 Task:  Click on Golf Select Pick Sheet First name Victoria Last name Martin and  Email softage.10@softage.net Group 1 Patrick Cantlay Group 2 Justin Thomas Bonus Golfer Patrick Cantlay Group 3 Jason Day Group 4 Corey Conners #1 Golfer For The Week Jordan Spieth Tie-Breaker Score 1 Submit pick sheet
Action: Mouse moved to (359, 220)
Screenshot: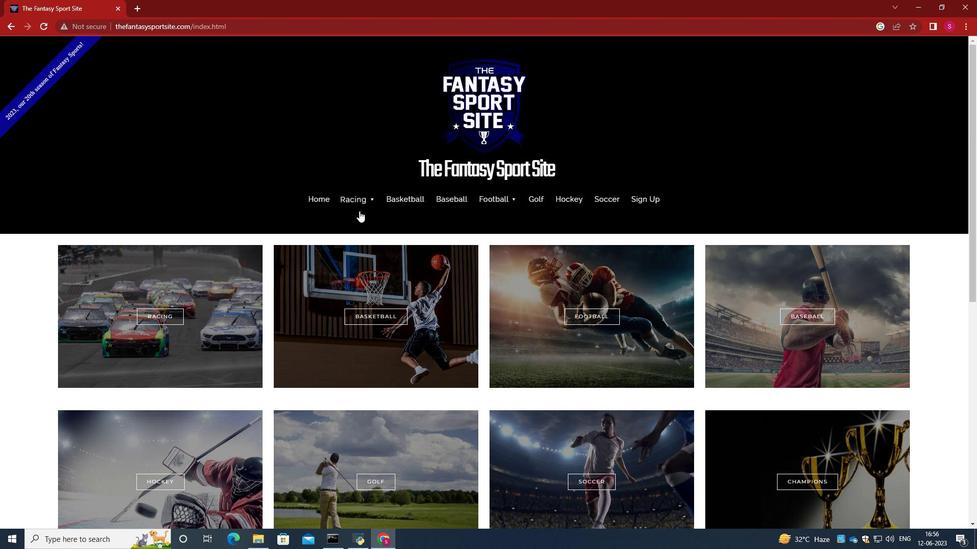 
Action: Mouse scrolled (359, 220) with delta (0, 0)
Screenshot: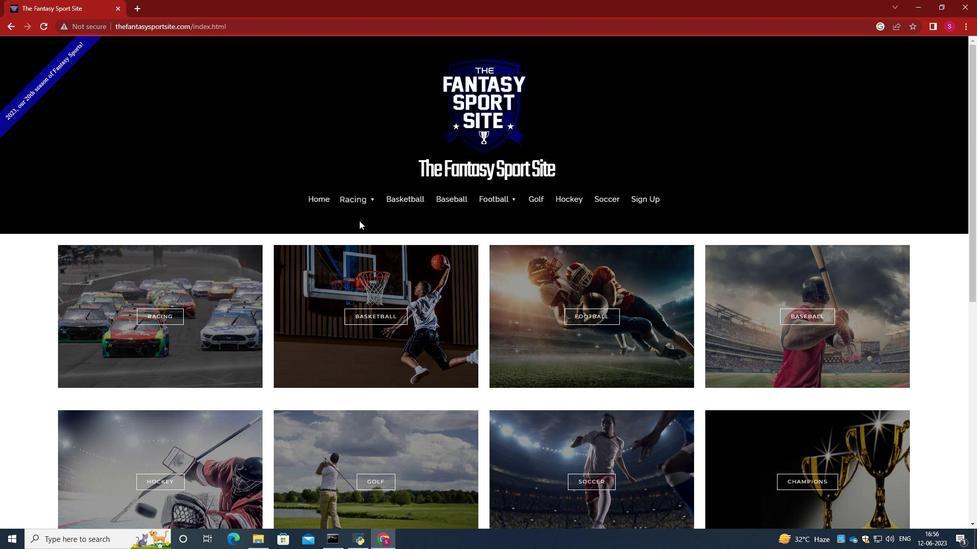 
Action: Mouse scrolled (359, 220) with delta (0, 0)
Screenshot: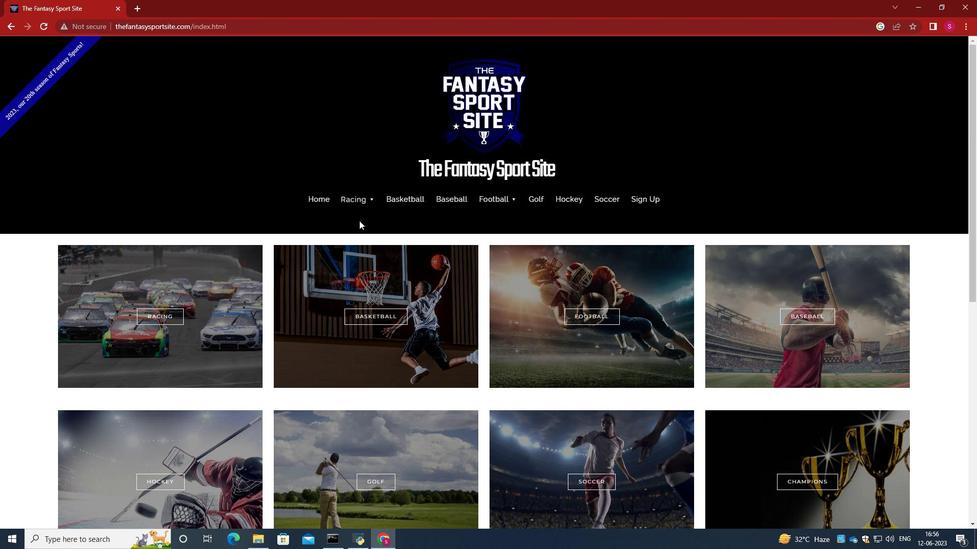
Action: Mouse moved to (384, 371)
Screenshot: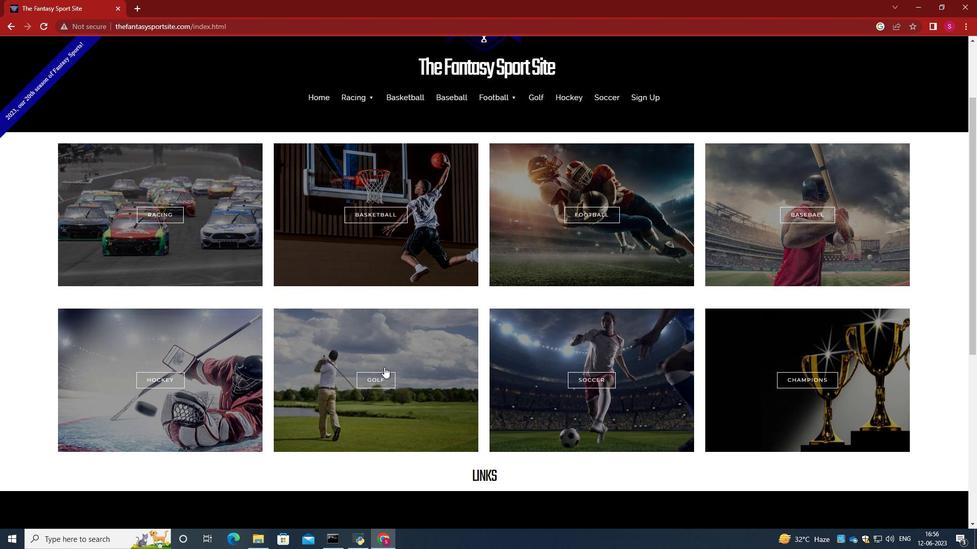 
Action: Mouse pressed left at (384, 371)
Screenshot: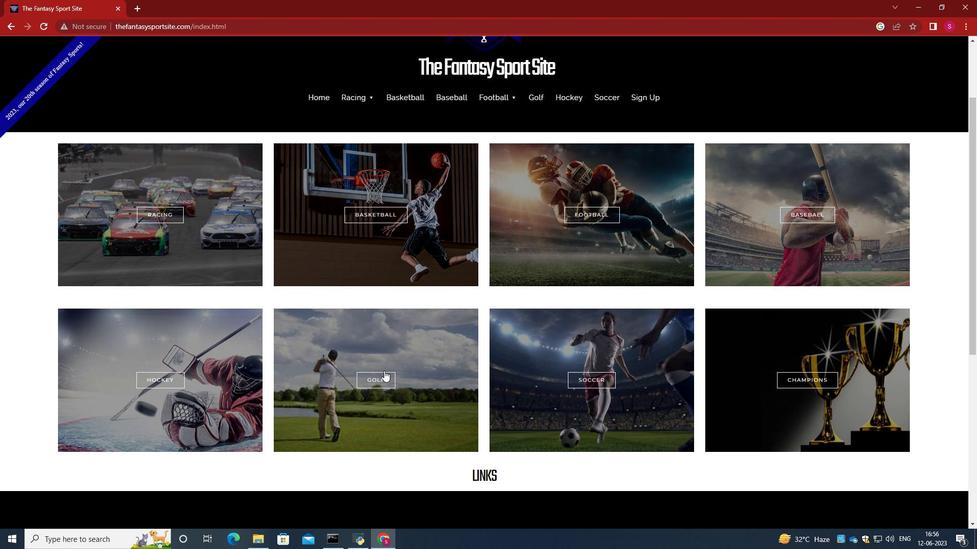 
Action: Mouse moved to (472, 231)
Screenshot: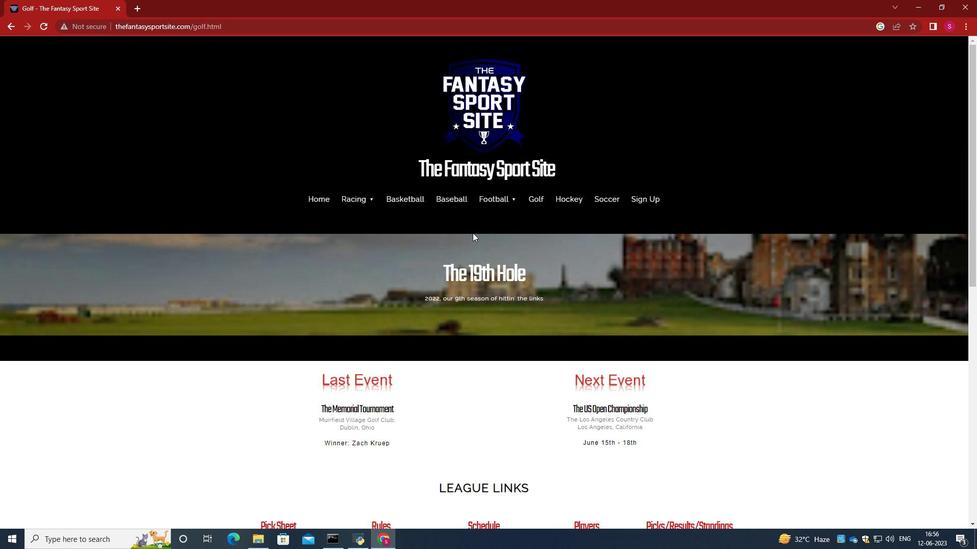 
Action: Mouse scrolled (472, 231) with delta (0, 0)
Screenshot: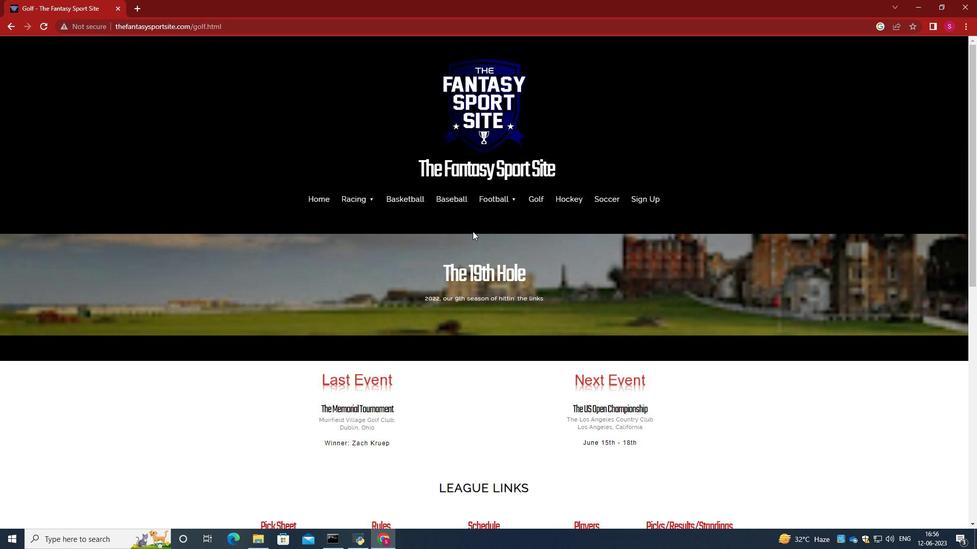 
Action: Mouse scrolled (472, 231) with delta (0, 0)
Screenshot: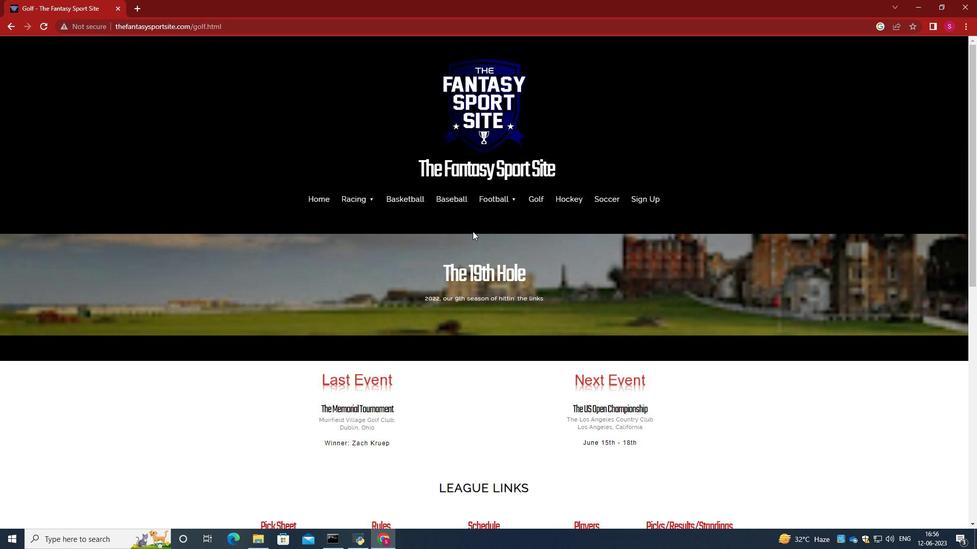 
Action: Mouse scrolled (472, 231) with delta (0, 0)
Screenshot: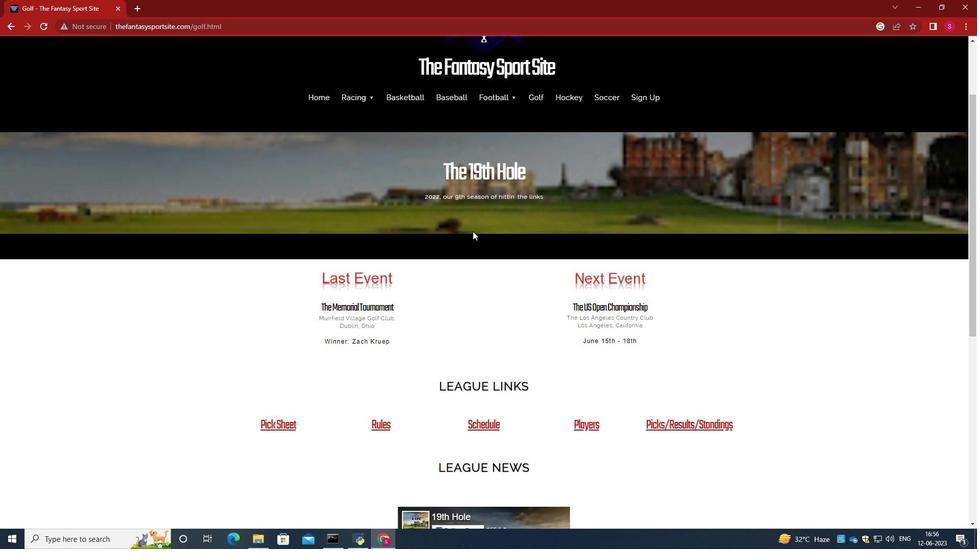 
Action: Mouse moved to (473, 231)
Screenshot: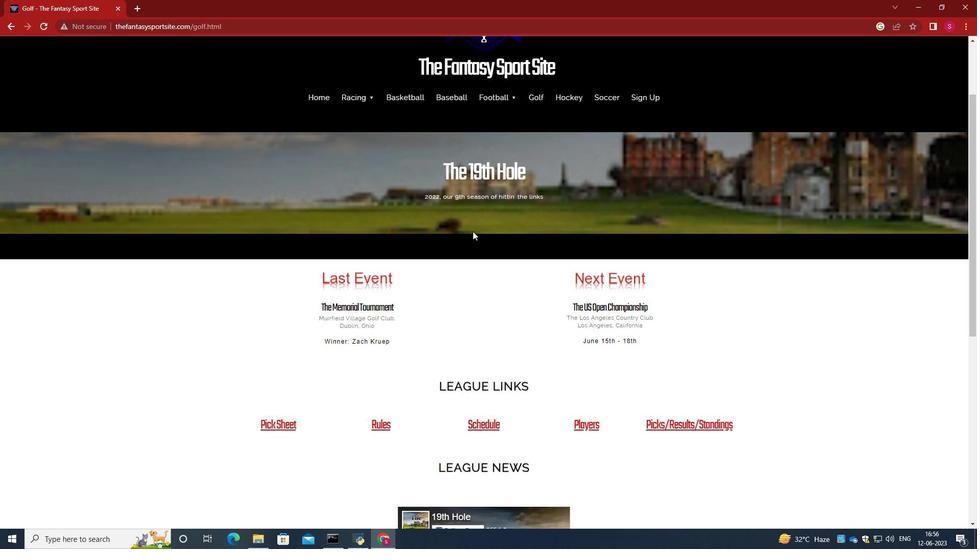
Action: Mouse scrolled (473, 230) with delta (0, 0)
Screenshot: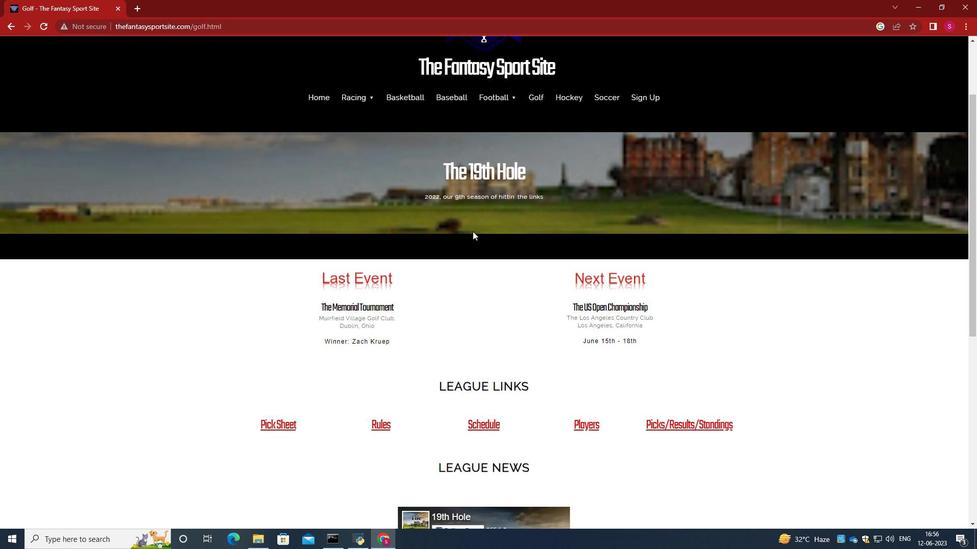 
Action: Mouse moved to (287, 327)
Screenshot: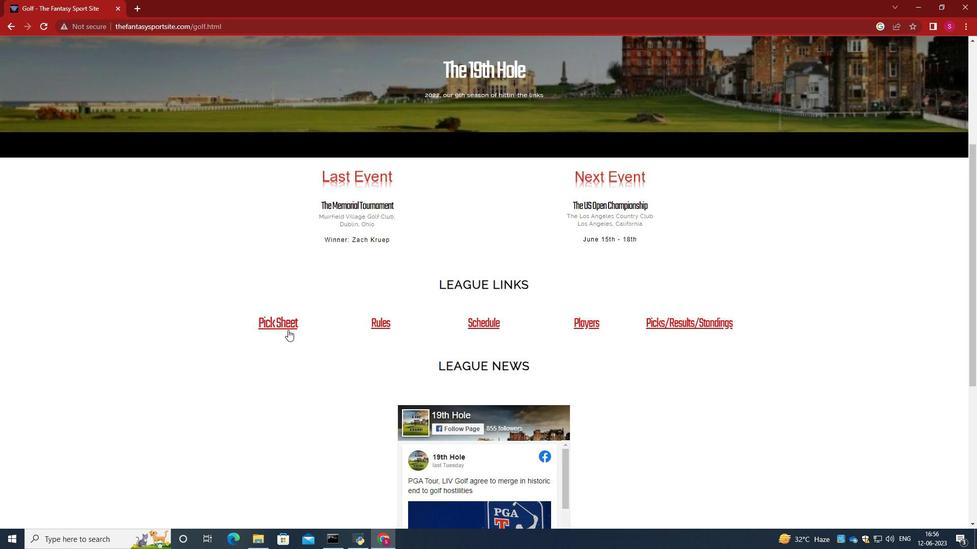 
Action: Mouse pressed left at (287, 327)
Screenshot: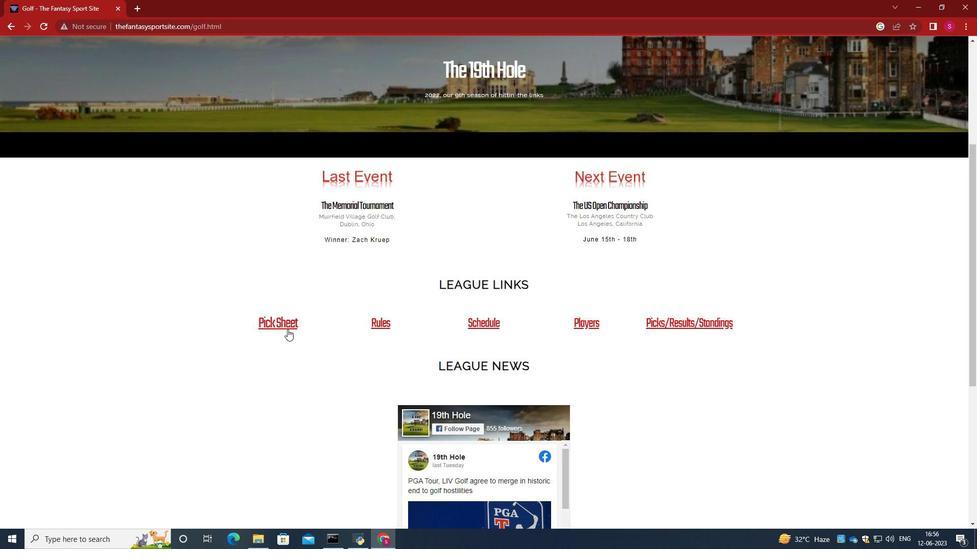 
Action: Mouse moved to (450, 224)
Screenshot: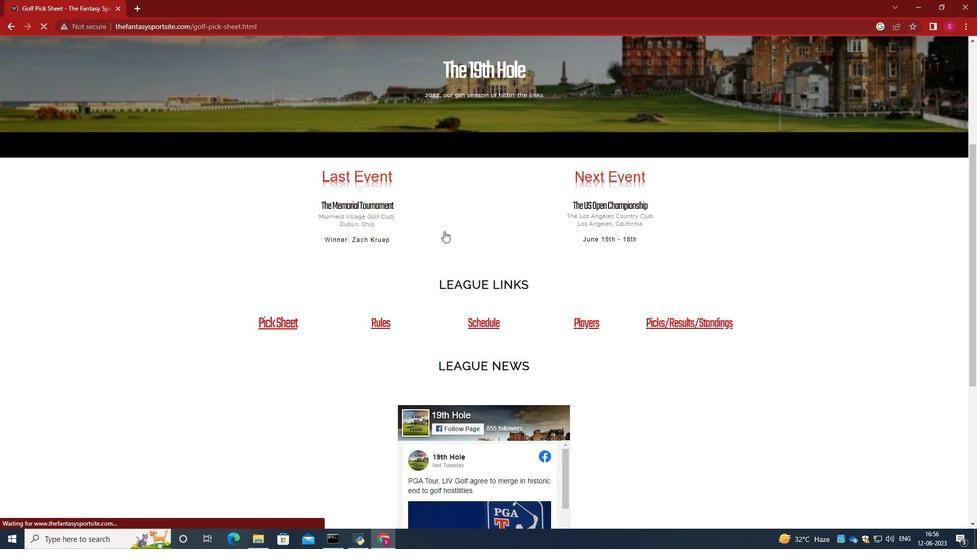 
Action: Mouse scrolled (450, 224) with delta (0, 0)
Screenshot: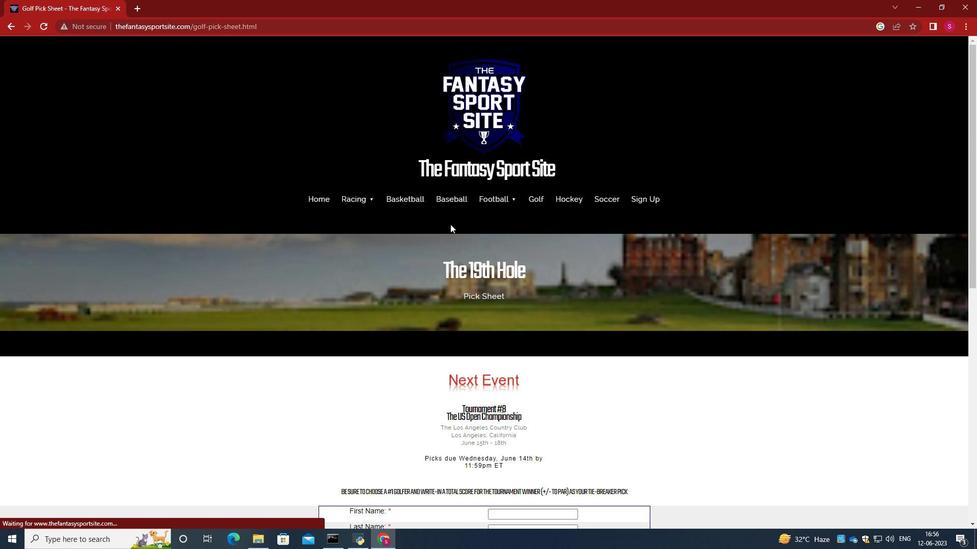 
Action: Mouse scrolled (450, 224) with delta (0, 0)
Screenshot: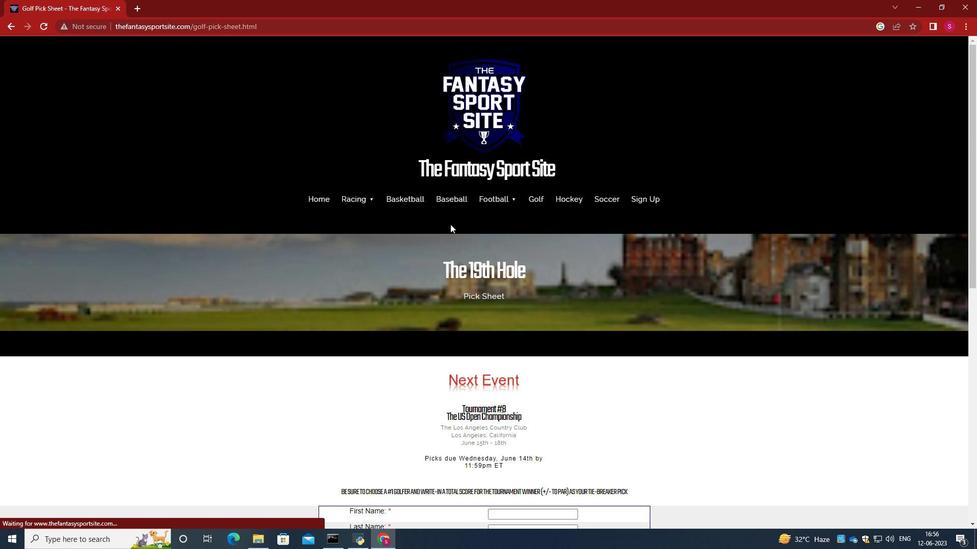 
Action: Mouse scrolled (450, 224) with delta (0, 0)
Screenshot: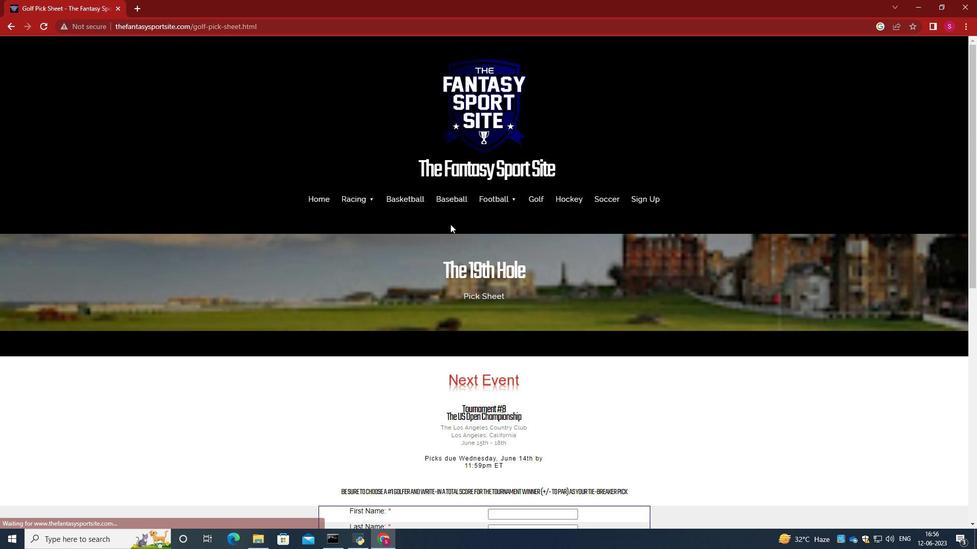 
Action: Mouse scrolled (450, 224) with delta (0, 0)
Screenshot: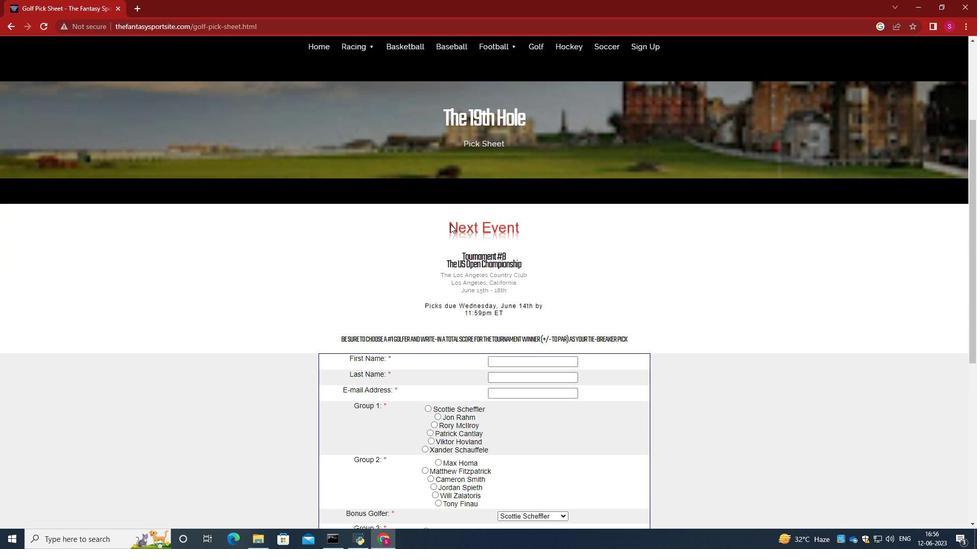 
Action: Mouse scrolled (450, 224) with delta (0, 0)
Screenshot: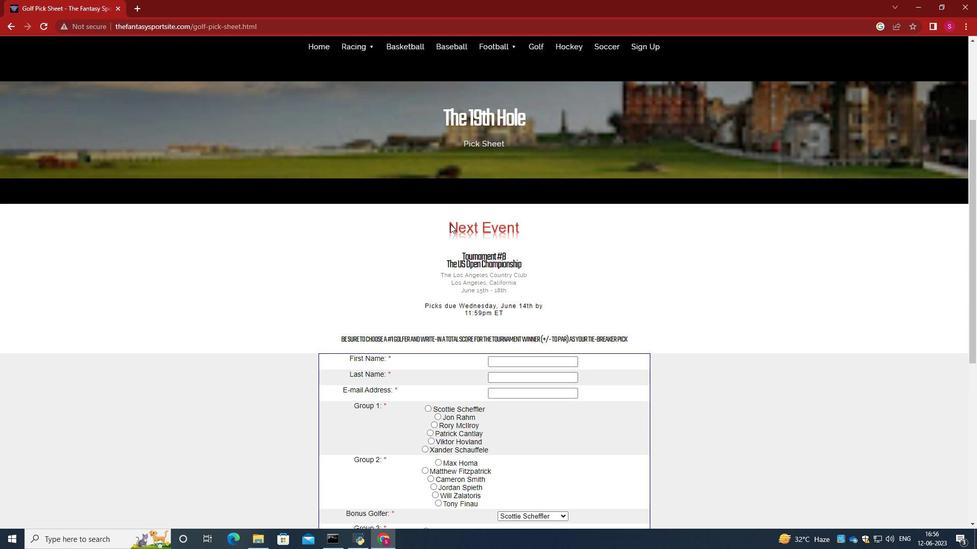 
Action: Mouse scrolled (450, 224) with delta (0, 0)
Screenshot: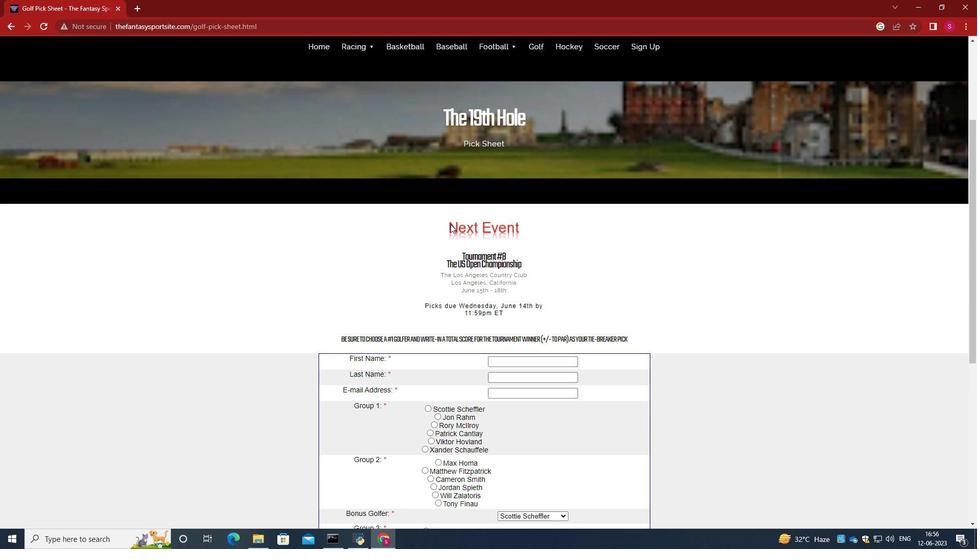 
Action: Mouse scrolled (450, 224) with delta (0, 0)
Screenshot: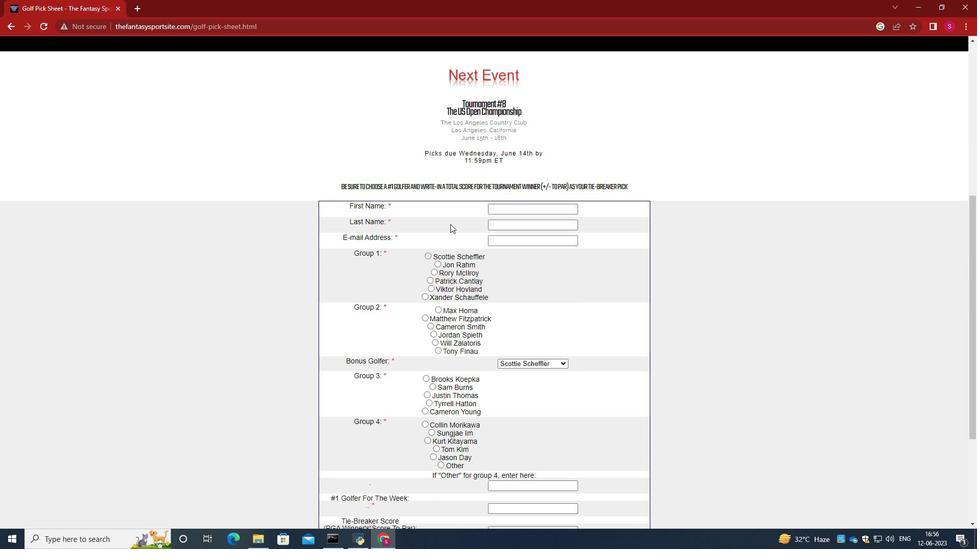 
Action: Mouse scrolled (450, 224) with delta (0, 0)
Screenshot: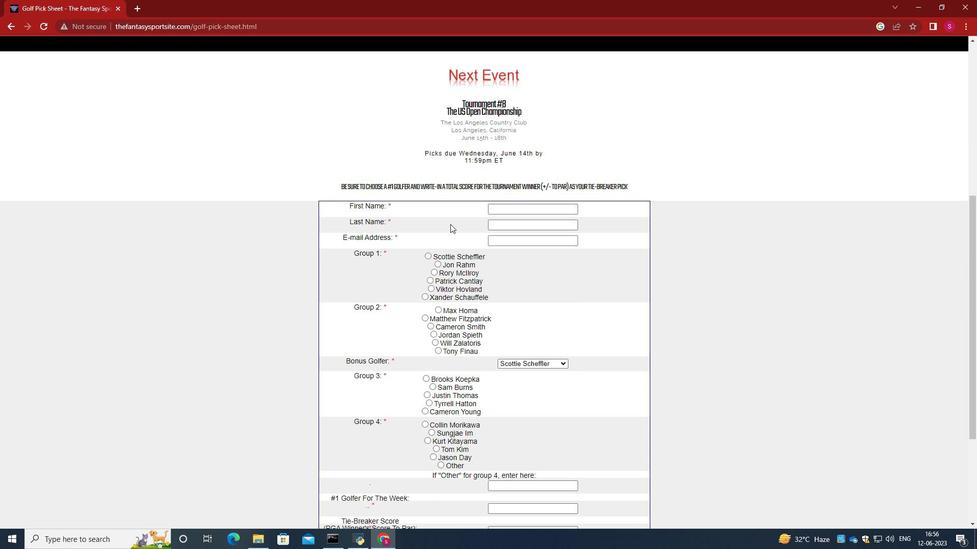 
Action: Mouse scrolled (450, 224) with delta (0, 0)
Screenshot: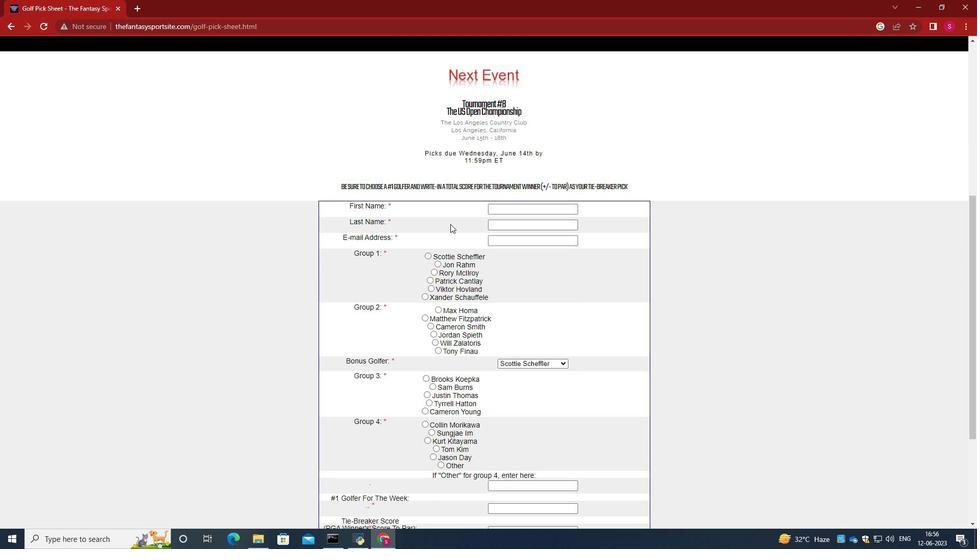 
Action: Mouse moved to (514, 55)
Screenshot: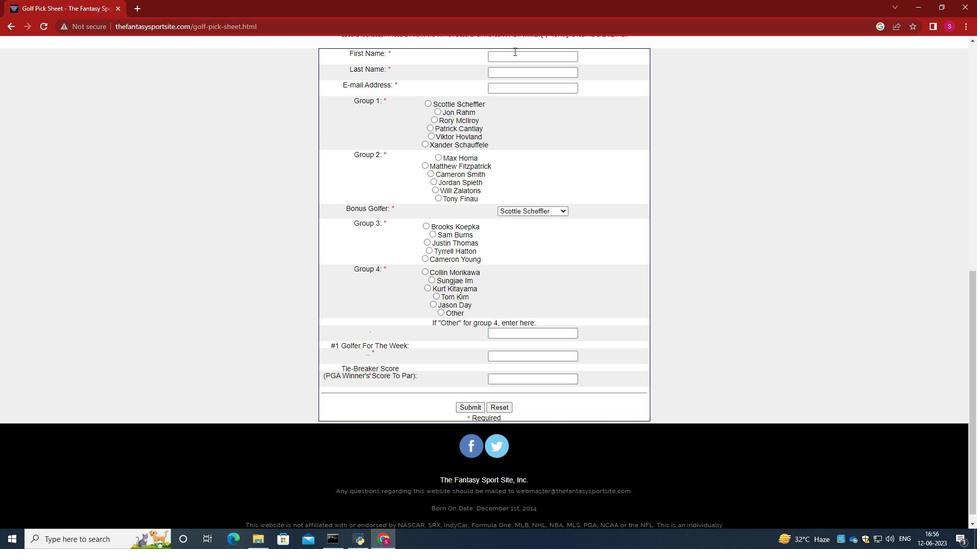 
Action: Mouse scrolled (514, 56) with delta (0, 0)
Screenshot: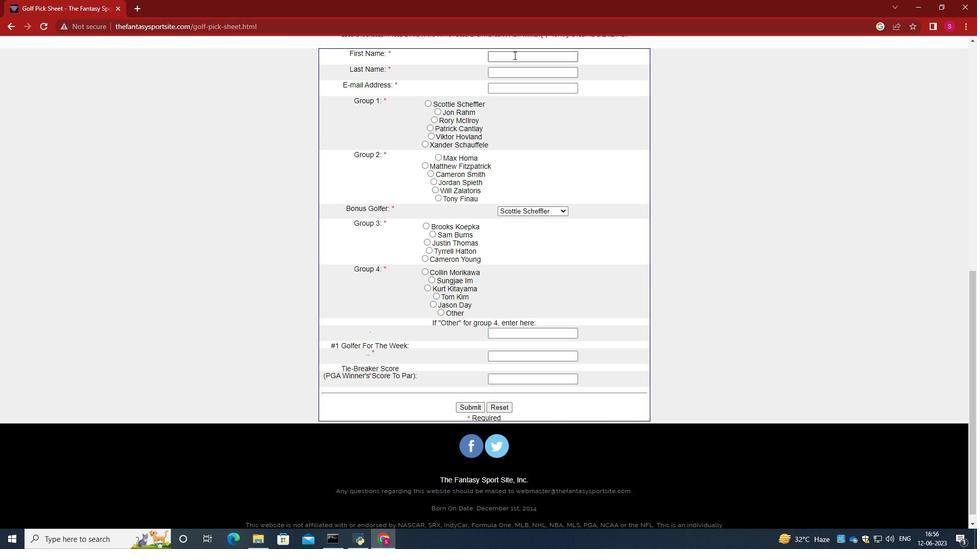 
Action: Mouse moved to (513, 105)
Screenshot: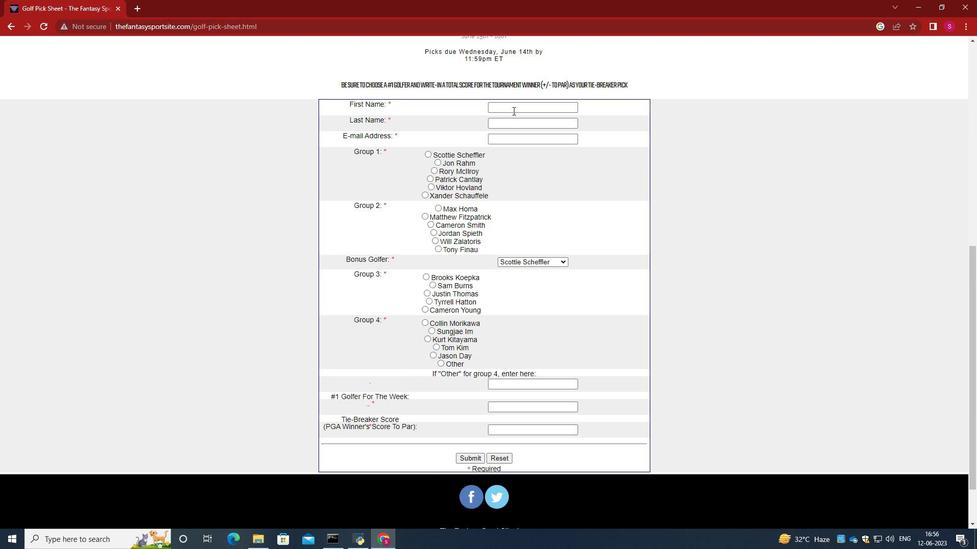 
Action: Mouse pressed left at (513, 105)
Screenshot: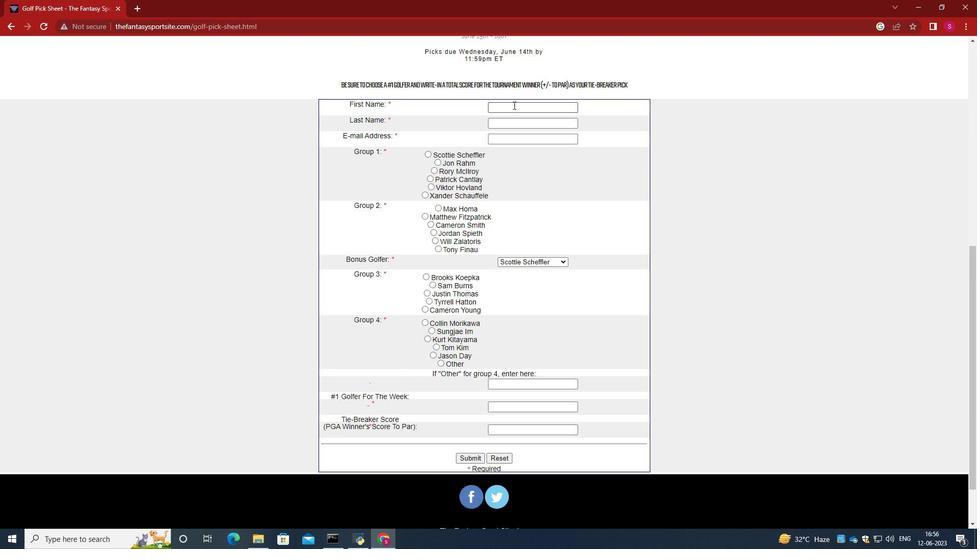 
Action: Key pressed <Key.caps_lock>V<Key.caps_lock>ictoria<Key.tab><Key.caps_lock>M<Key.caps_lock>artin<Key.tab>softage.10<Key.shift>@softage.net
Screenshot: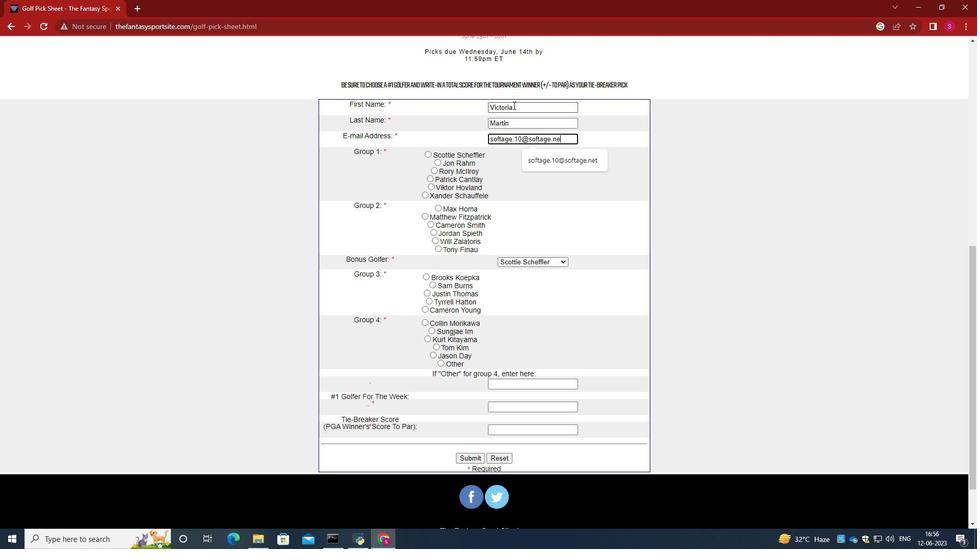 
Action: Mouse moved to (428, 177)
Screenshot: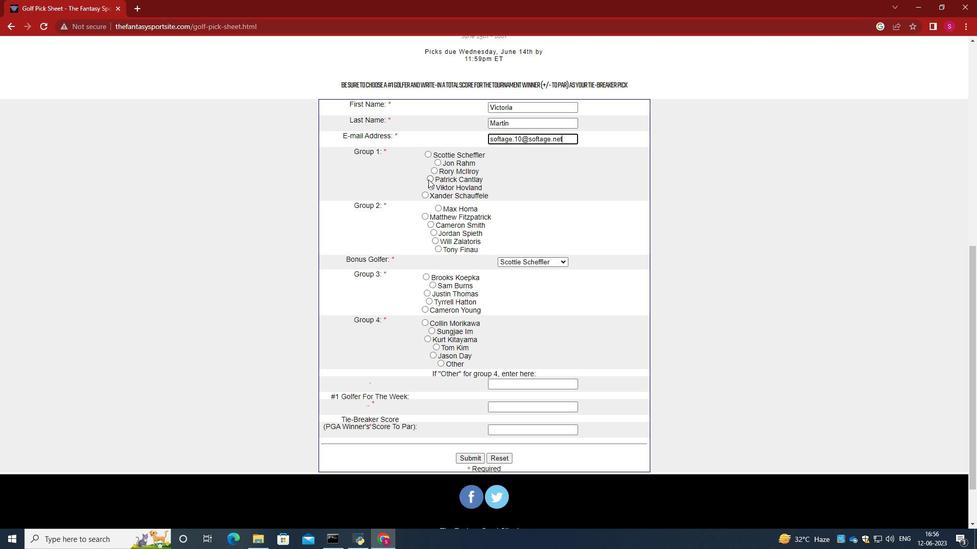 
Action: Mouse pressed left at (428, 177)
Screenshot: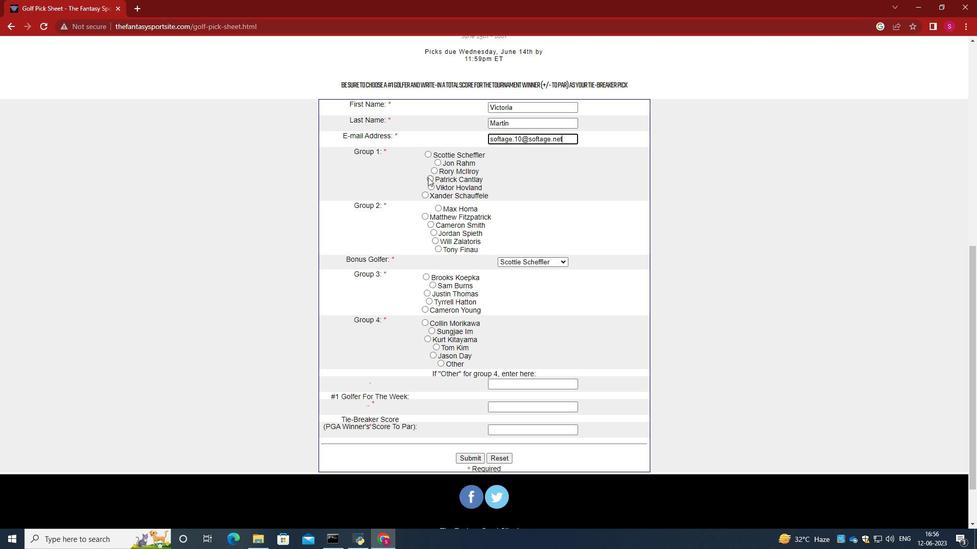 
Action: Mouse moved to (480, 190)
Screenshot: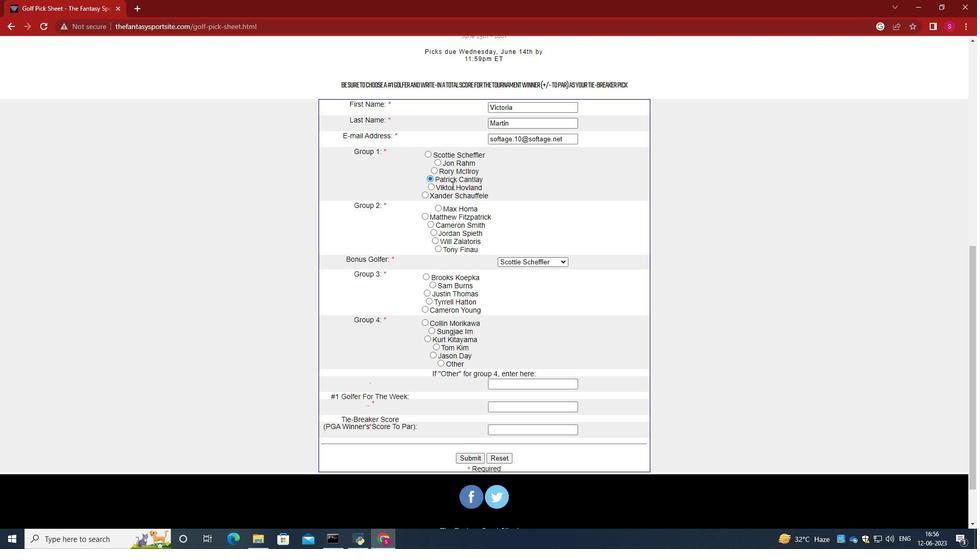 
Action: Mouse scrolled (480, 189) with delta (0, 0)
Screenshot: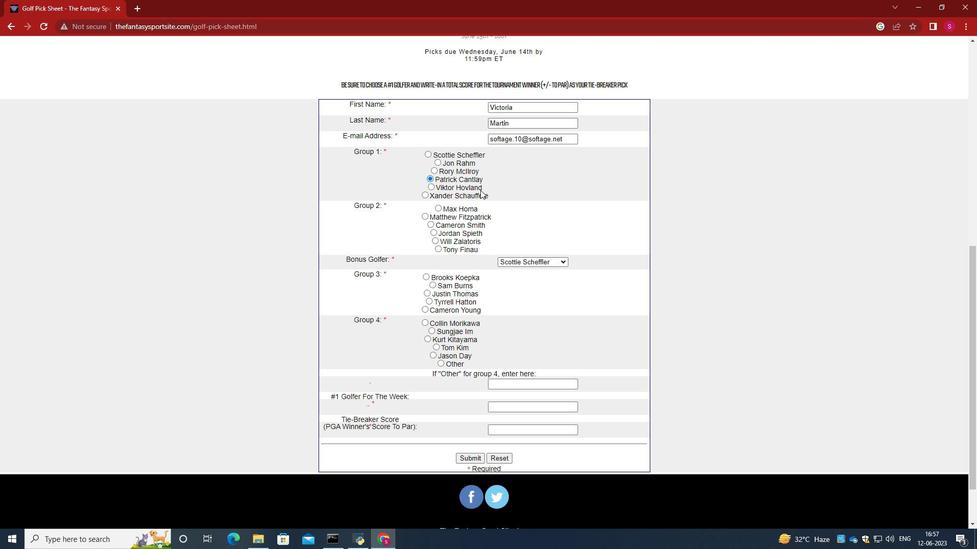 
Action: Mouse moved to (432, 175)
Screenshot: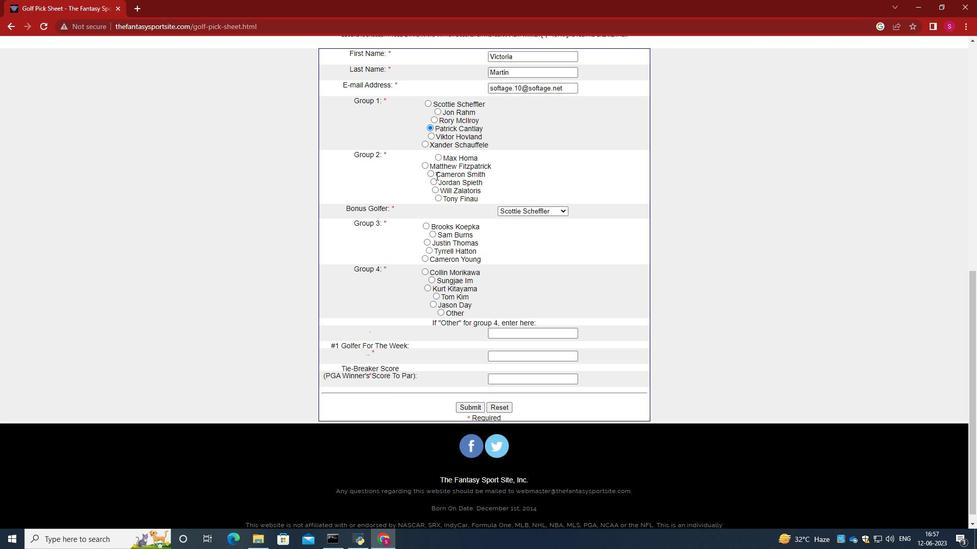 
Action: Mouse pressed left at (432, 175)
Screenshot: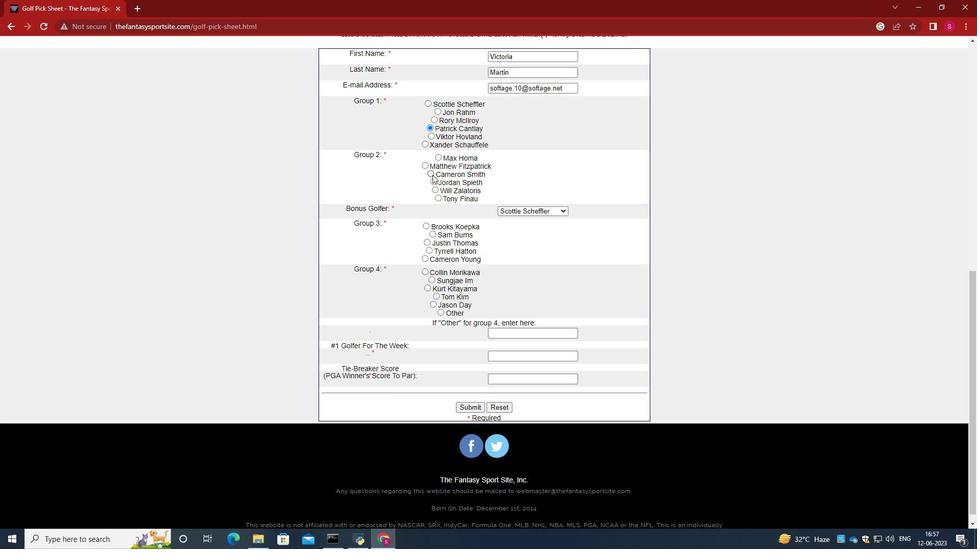 
Action: Mouse moved to (531, 211)
Screenshot: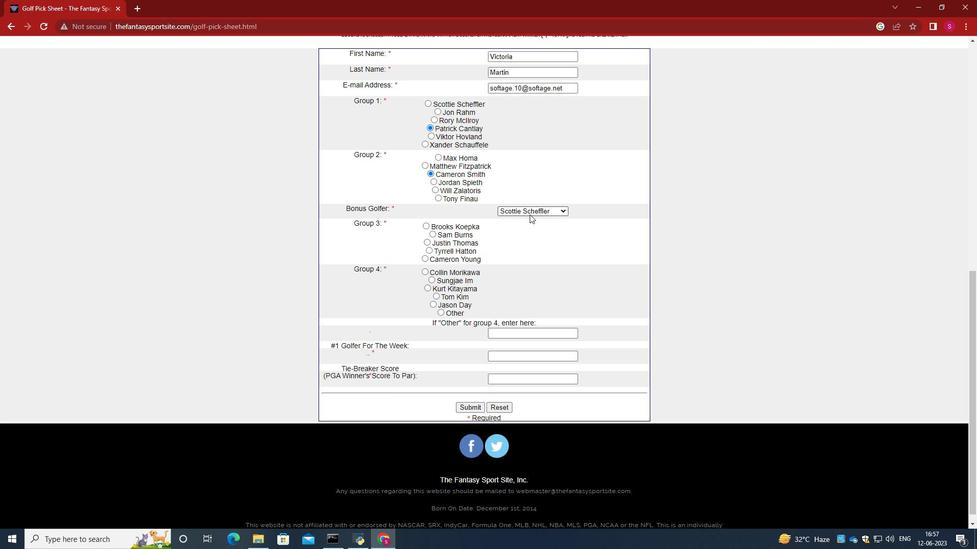 
Action: Mouse pressed left at (531, 211)
Screenshot: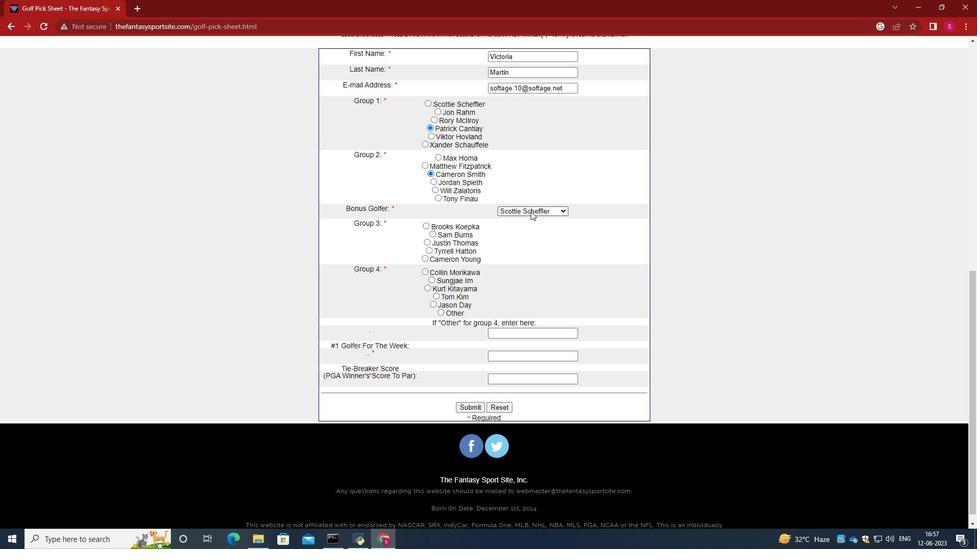 
Action: Mouse moved to (525, 249)
Screenshot: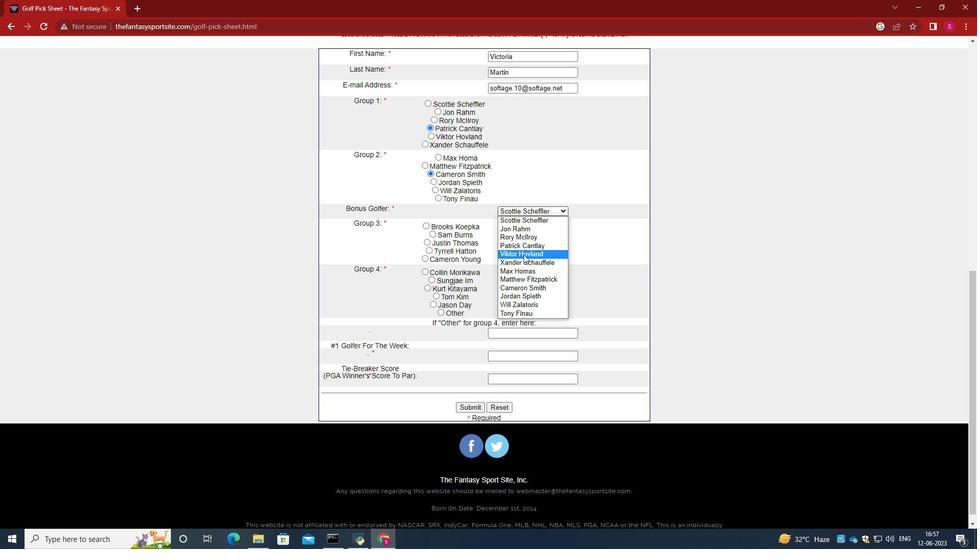 
Action: Mouse pressed left at (525, 249)
Screenshot: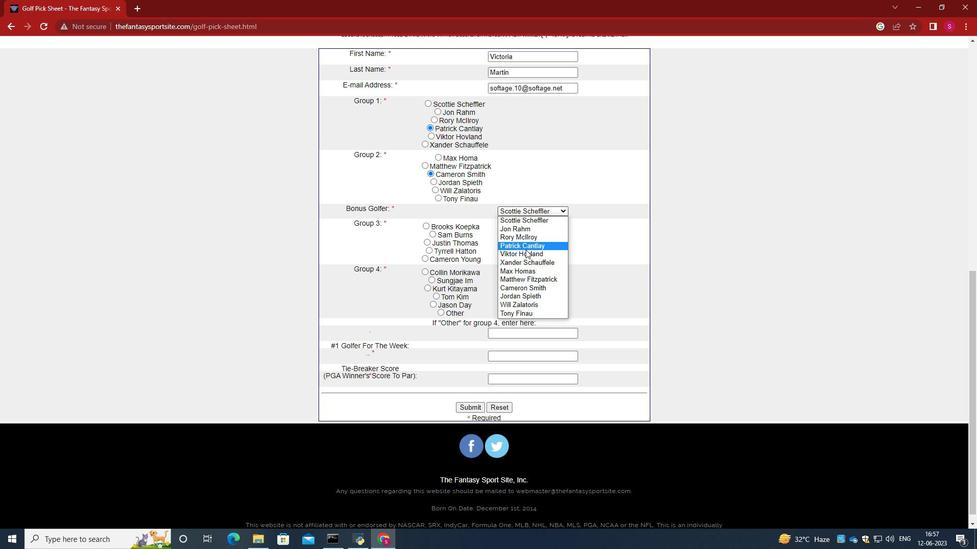 
Action: Mouse moved to (572, 210)
Screenshot: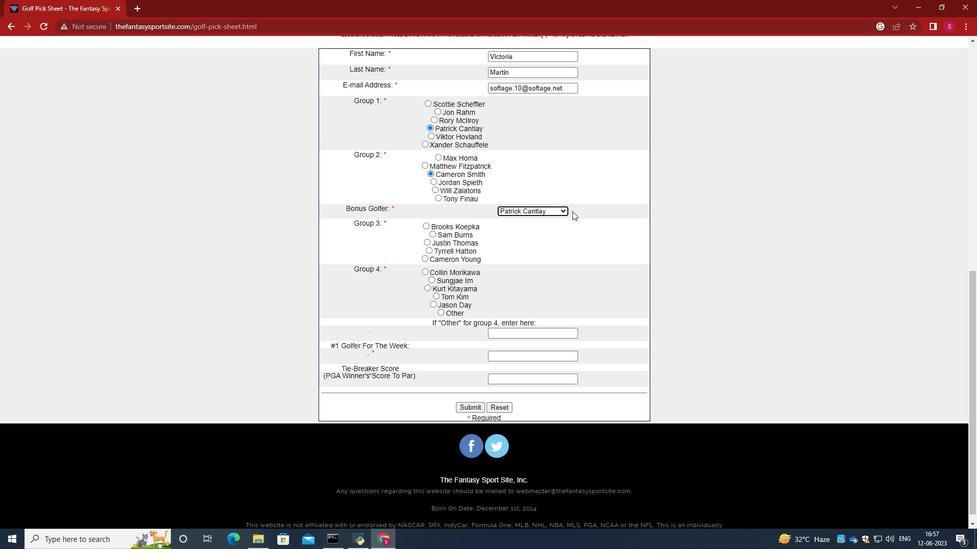 
Action: Mouse scrolled (572, 209) with delta (0, 0)
Screenshot: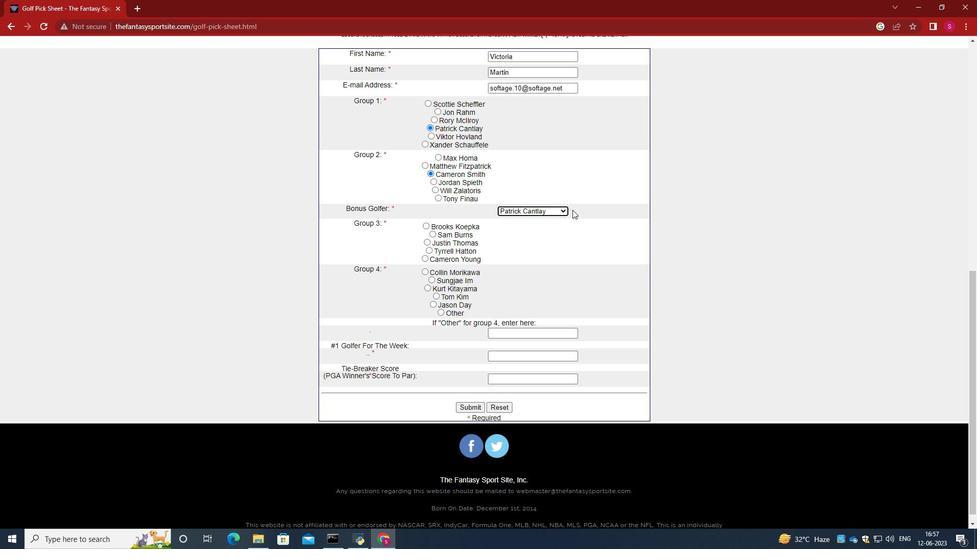 
Action: Mouse scrolled (572, 209) with delta (0, 0)
Screenshot: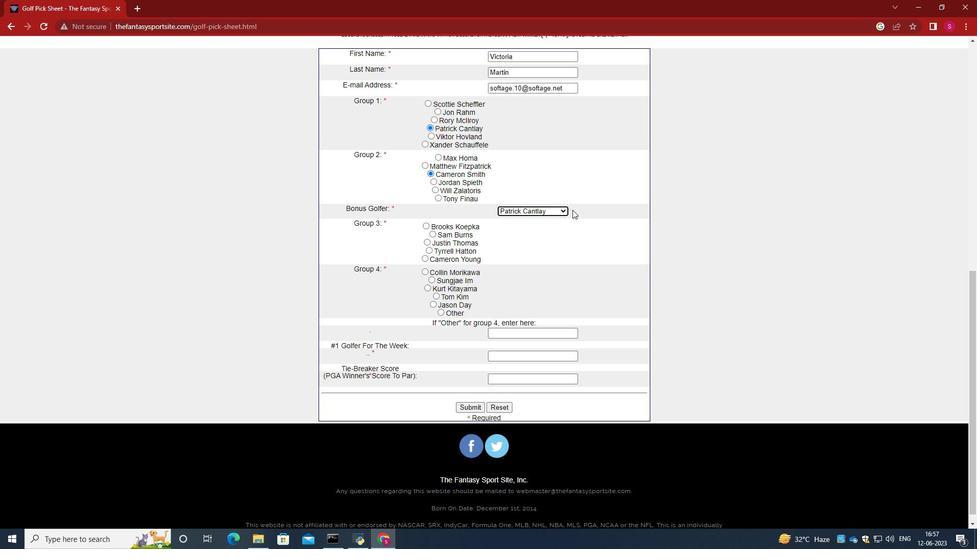 
Action: Mouse moved to (430, 222)
Screenshot: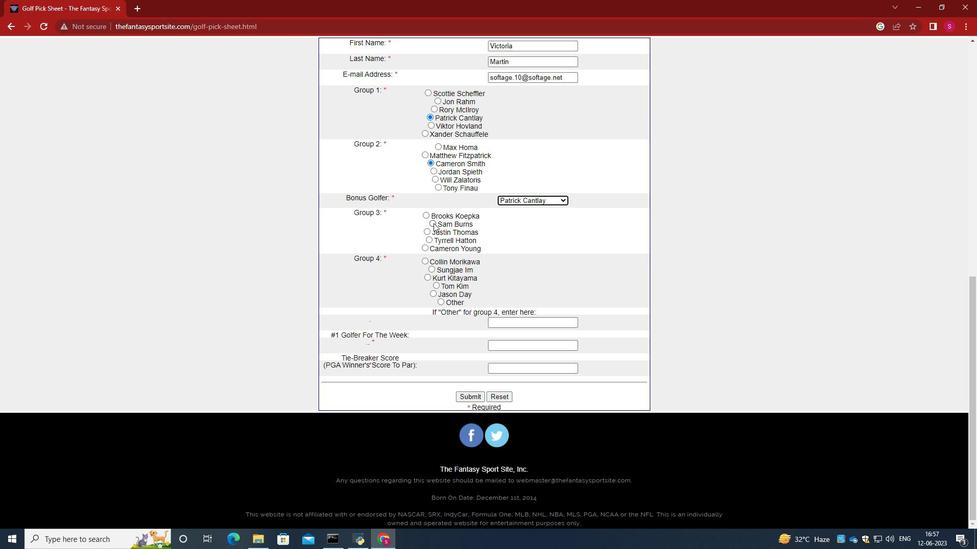 
Action: Mouse pressed left at (430, 222)
Screenshot: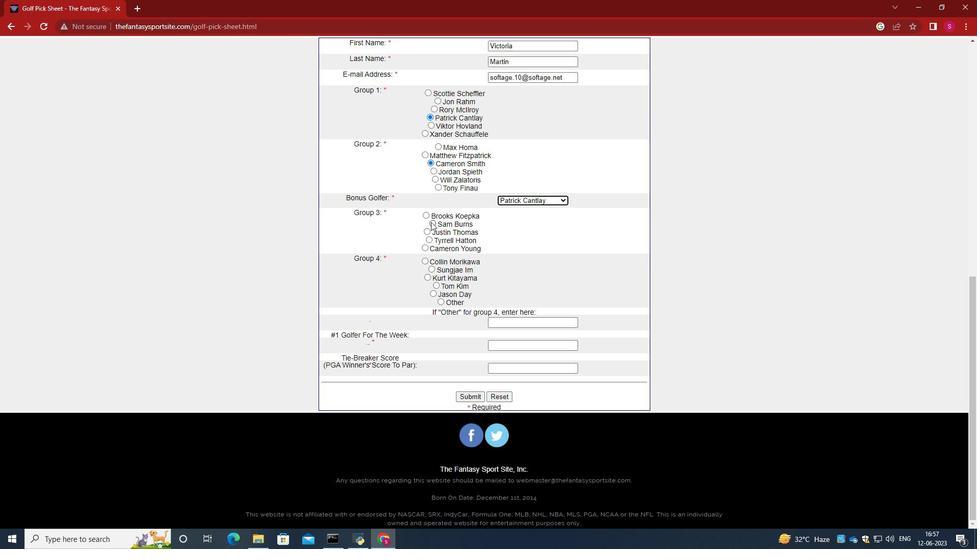 
Action: Mouse moved to (525, 232)
Screenshot: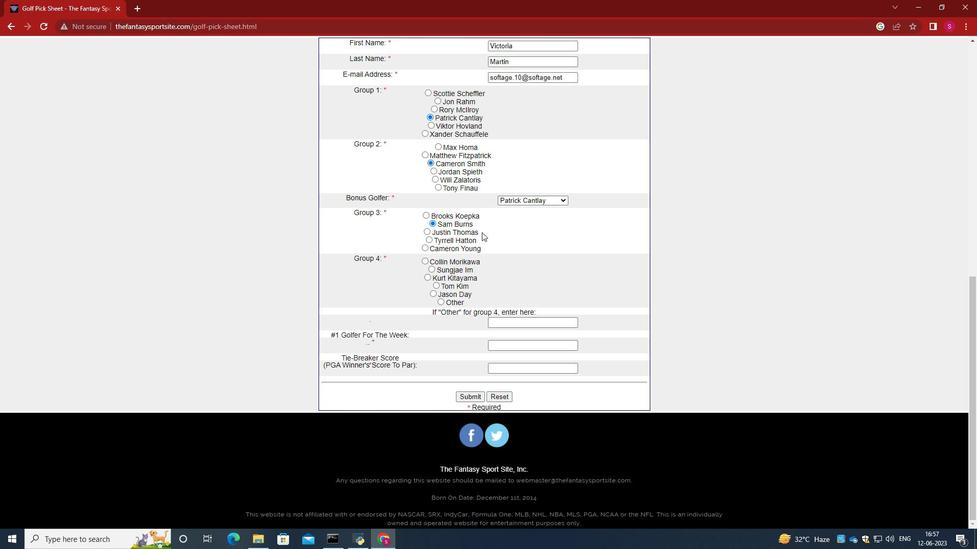 
Action: Mouse scrolled (525, 232) with delta (0, 0)
Screenshot: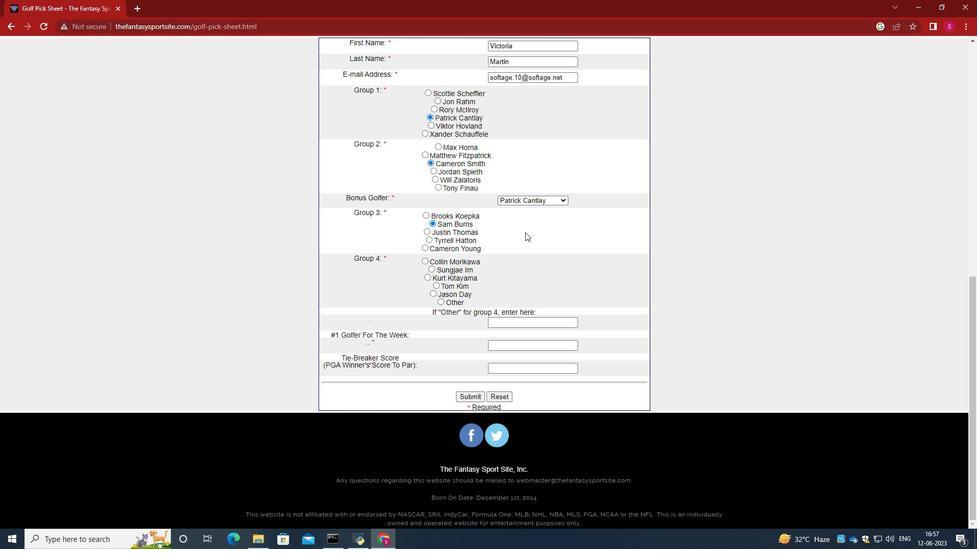 
Action: Mouse moved to (441, 301)
Screenshot: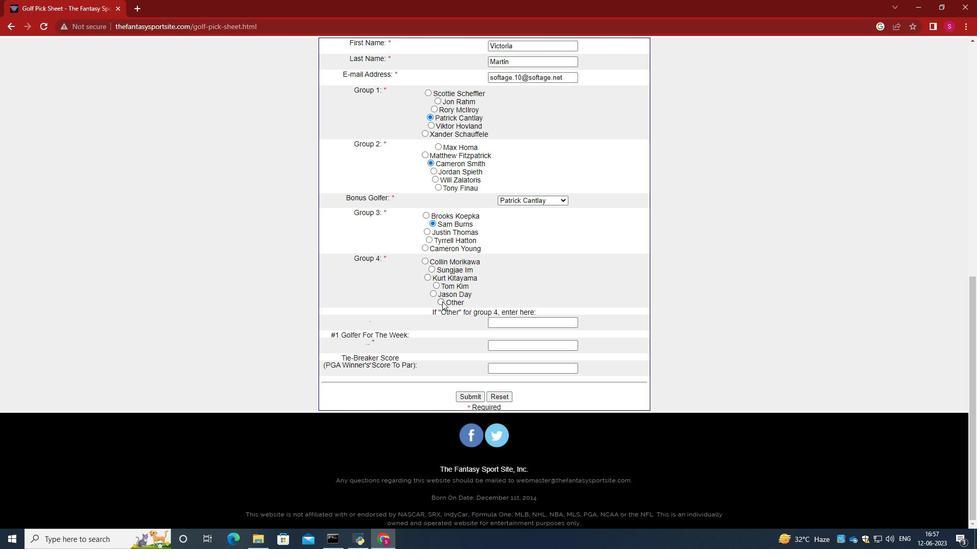 
Action: Mouse pressed left at (441, 301)
Screenshot: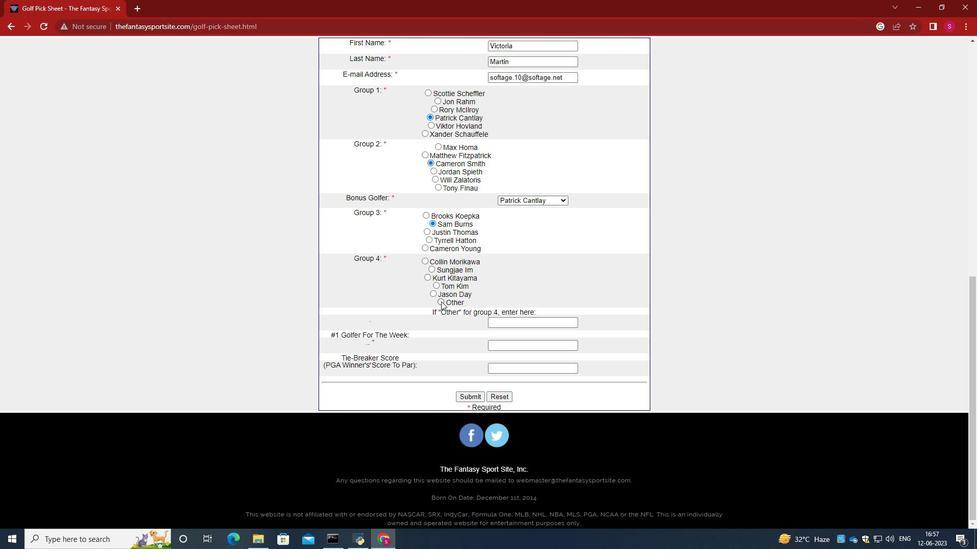 
Action: Mouse moved to (498, 319)
Screenshot: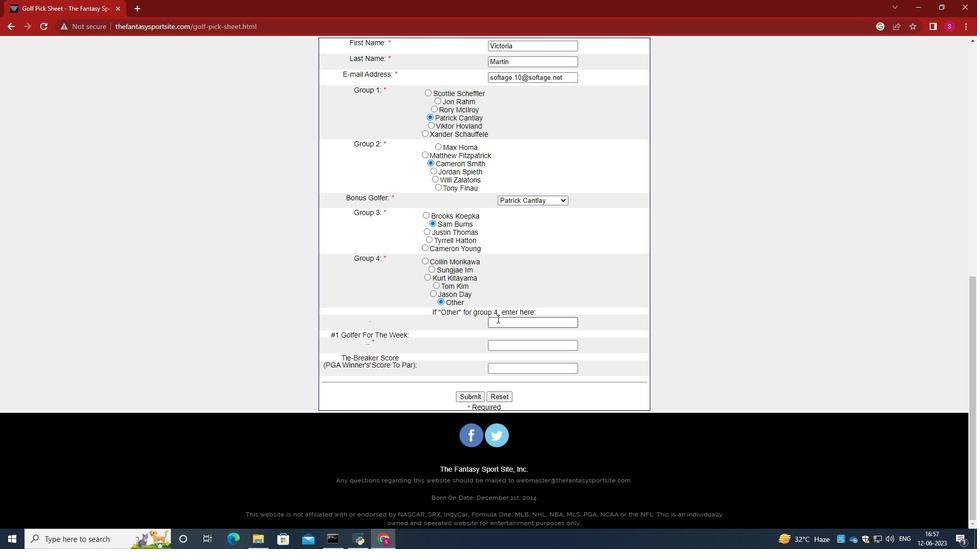 
Action: Mouse pressed left at (498, 319)
Screenshot: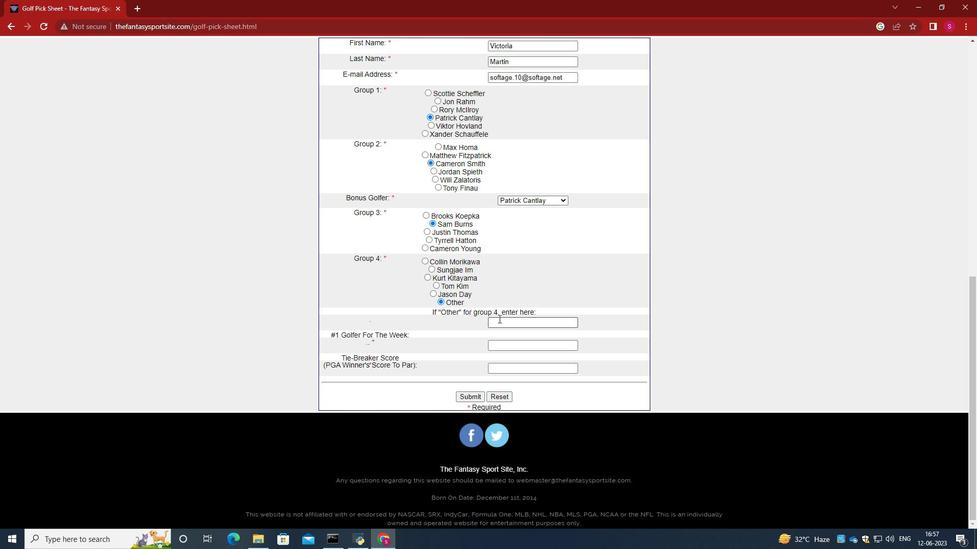 
Action: Key pressed <Key.caps_lock><Key.caps_lock><Key.caps_lock>C<Key.caps_lock>orey<Key.space><Key.caps_lock>C<Key.caps_lock>onners<Key.tab><Key.caps_lock><Key.caps_lock>j<Key.caps_lock>OE<Key.backspace><Key.backspace><Key.backspace>J<Key.caps_lock>orden<Key.space><Key.caps_lock>S<Key.caps_lock>po=<Key.backspace><Key.backspace>ith<Key.tab><Key.backspace>
Screenshot: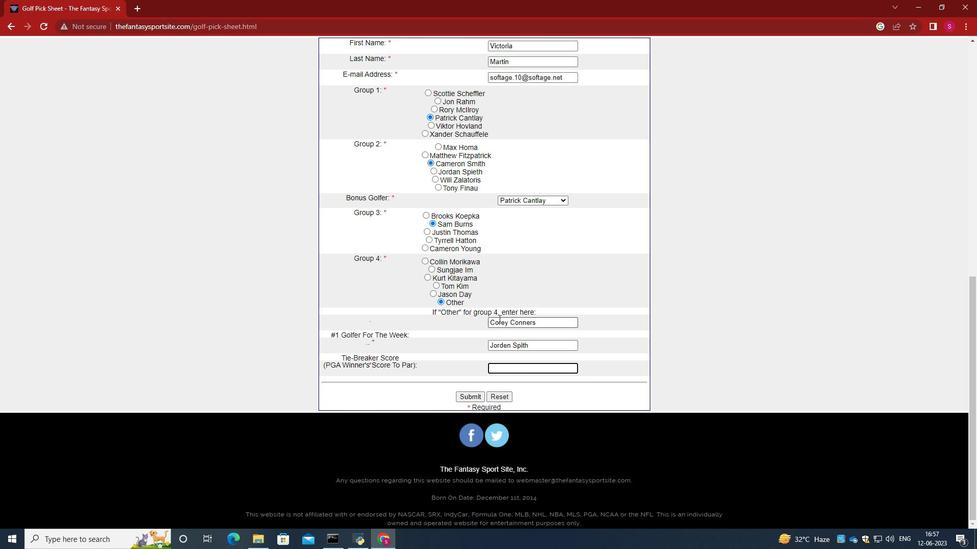 
Action: Mouse moved to (547, 347)
Screenshot: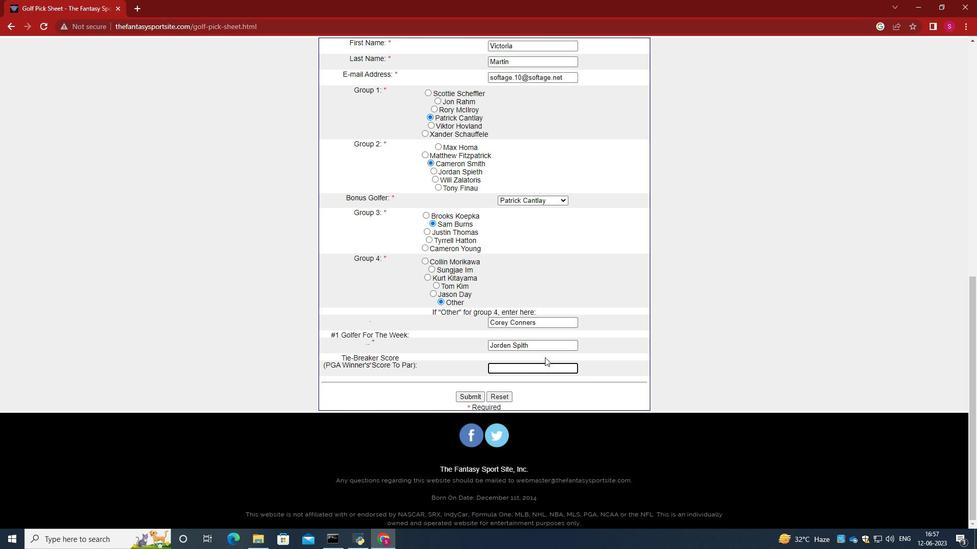 
Action: Mouse pressed left at (547, 347)
Screenshot: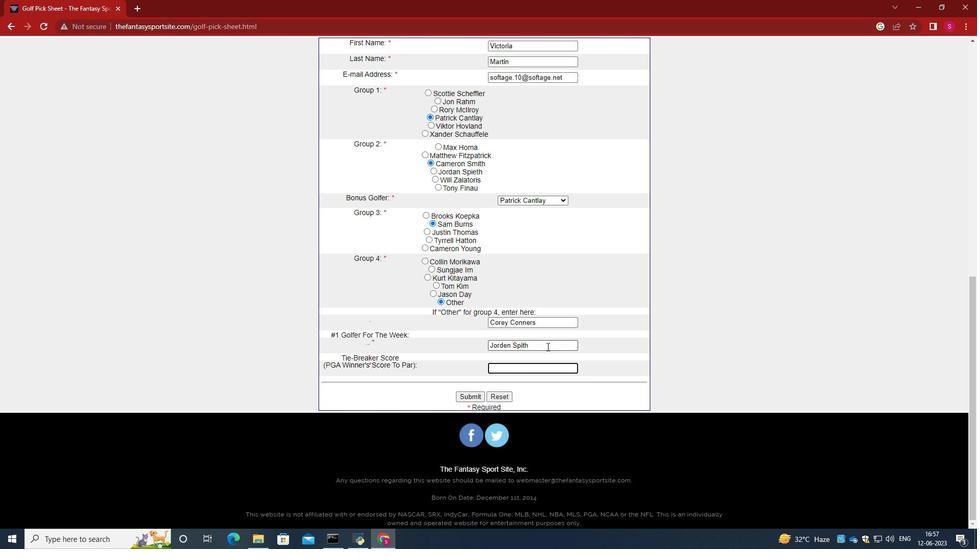 
Action: Key pressed <Key.backspace><Key.backspace>eth<Key.tab>1
Screenshot: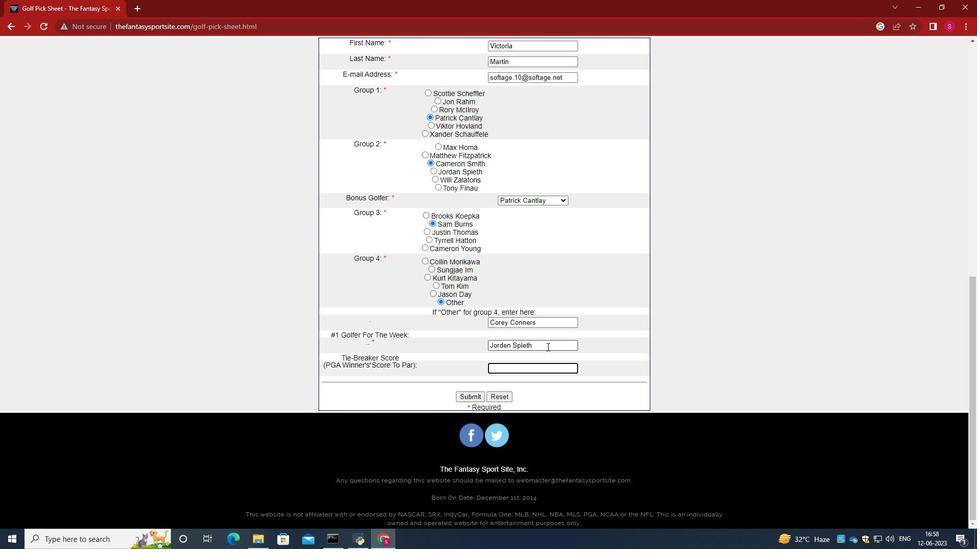 
Action: Mouse moved to (464, 399)
Screenshot: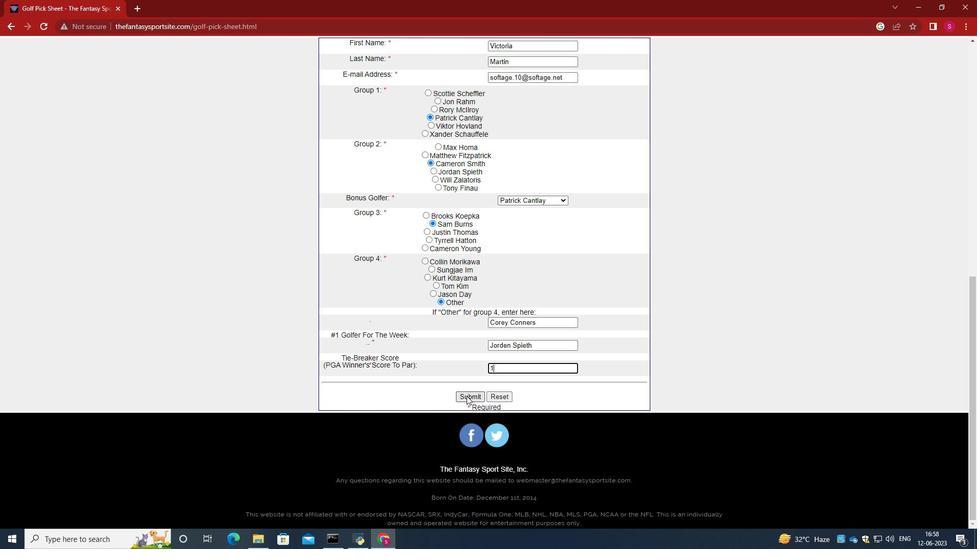 
Action: Mouse pressed left at (464, 399)
Screenshot: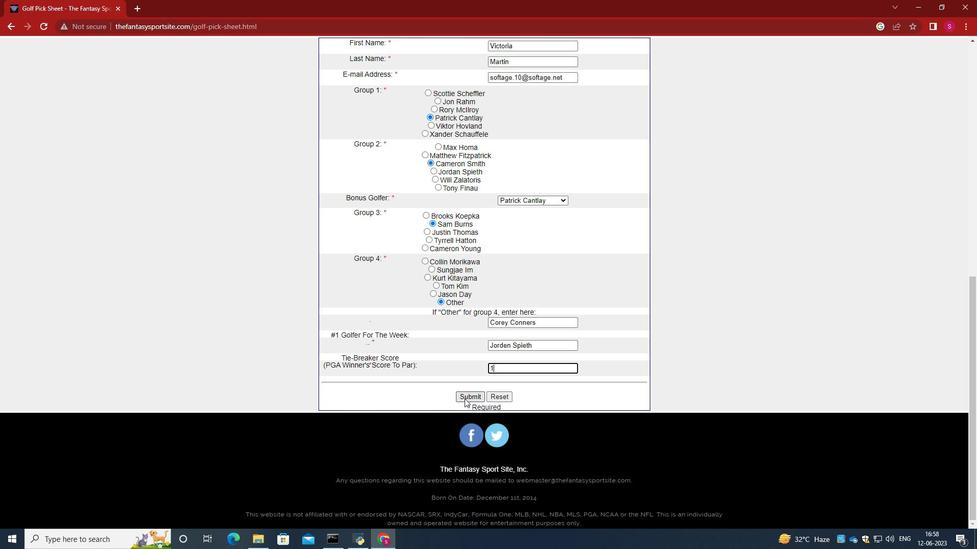 
